 Task: Use the formula "DISC" in spreadsheet "Project portfolio".
Action: Mouse moved to (108, 92)
Screenshot: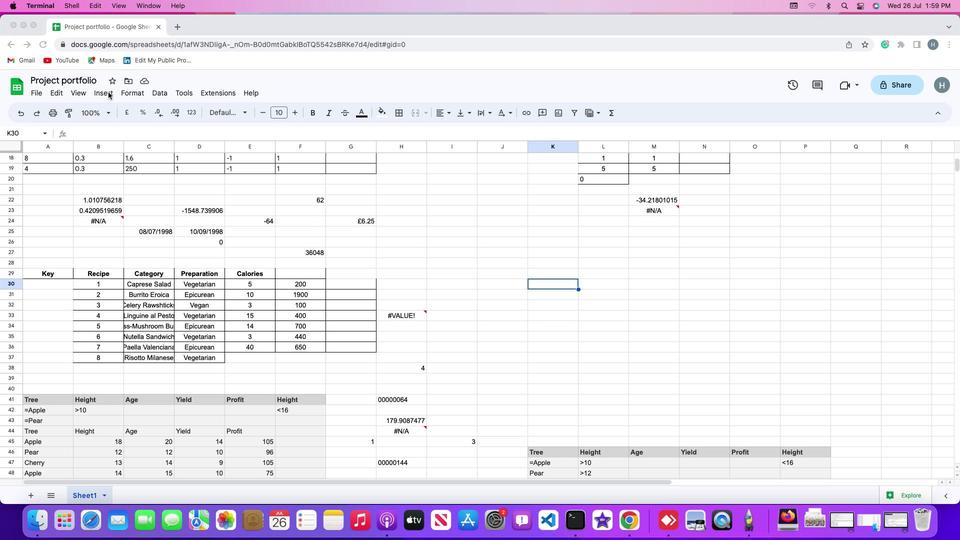 
Action: Mouse pressed left at (108, 92)
Screenshot: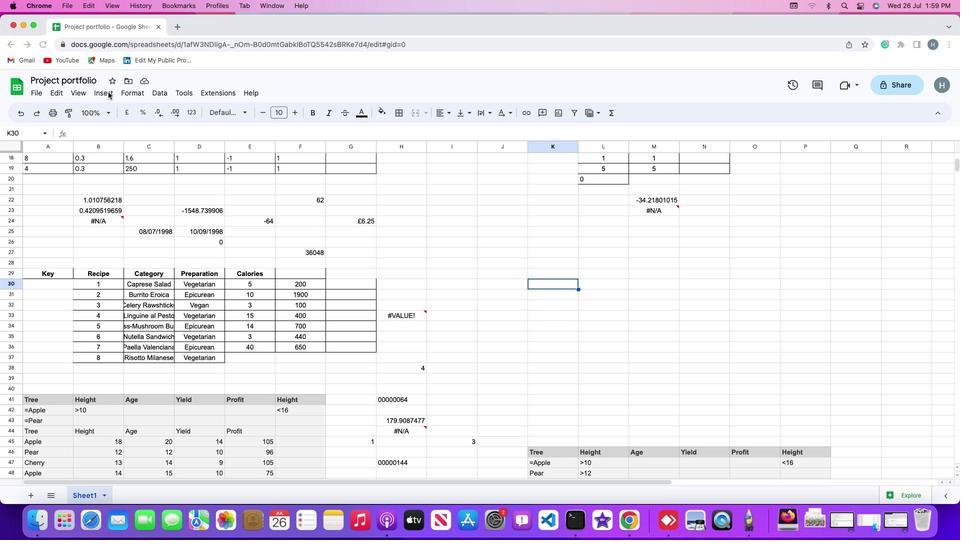 
Action: Mouse moved to (106, 94)
Screenshot: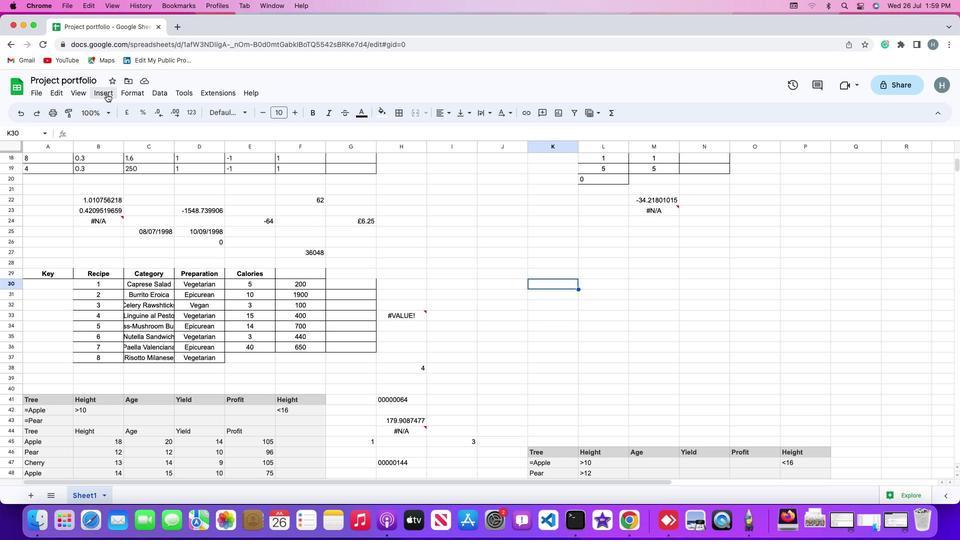 
Action: Mouse pressed left at (106, 94)
Screenshot: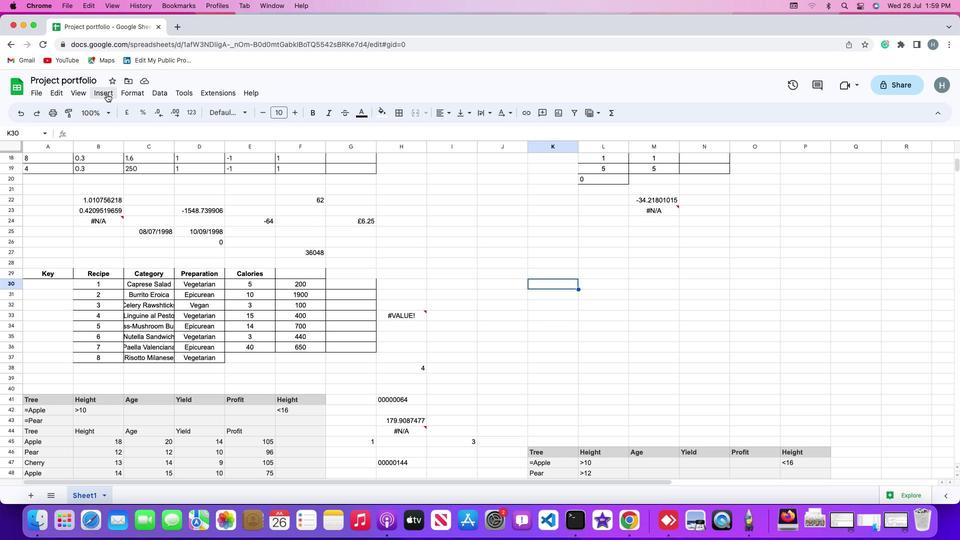 
Action: Mouse moved to (125, 253)
Screenshot: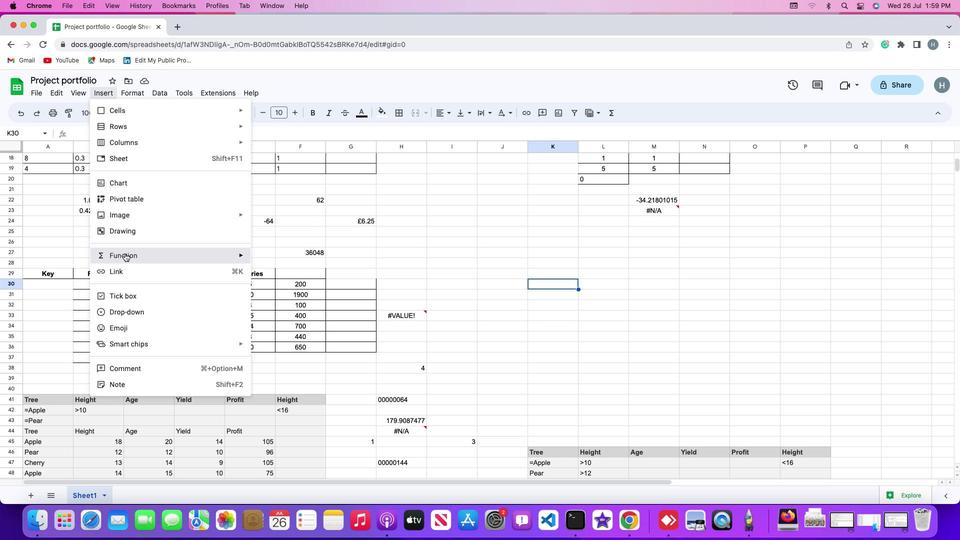 
Action: Mouse pressed left at (125, 253)
Screenshot: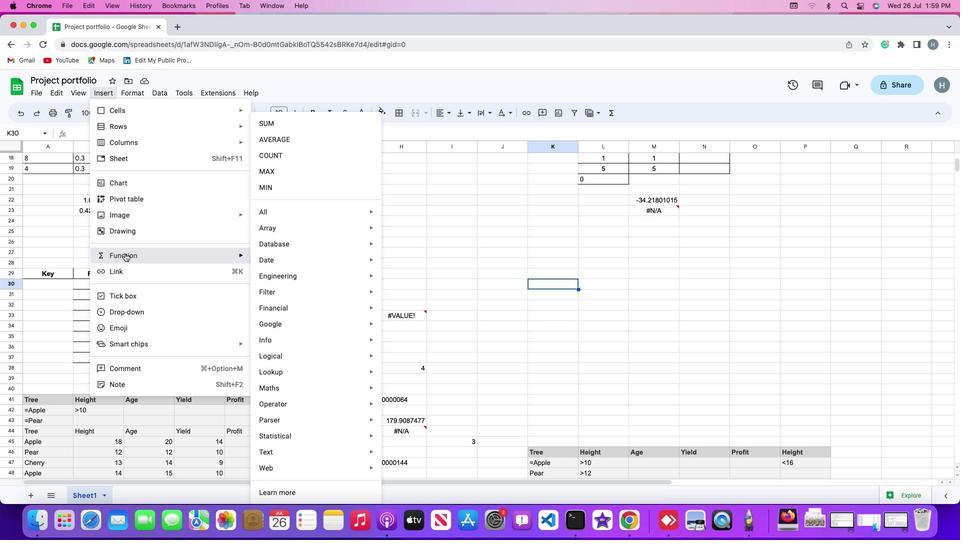 
Action: Mouse moved to (302, 212)
Screenshot: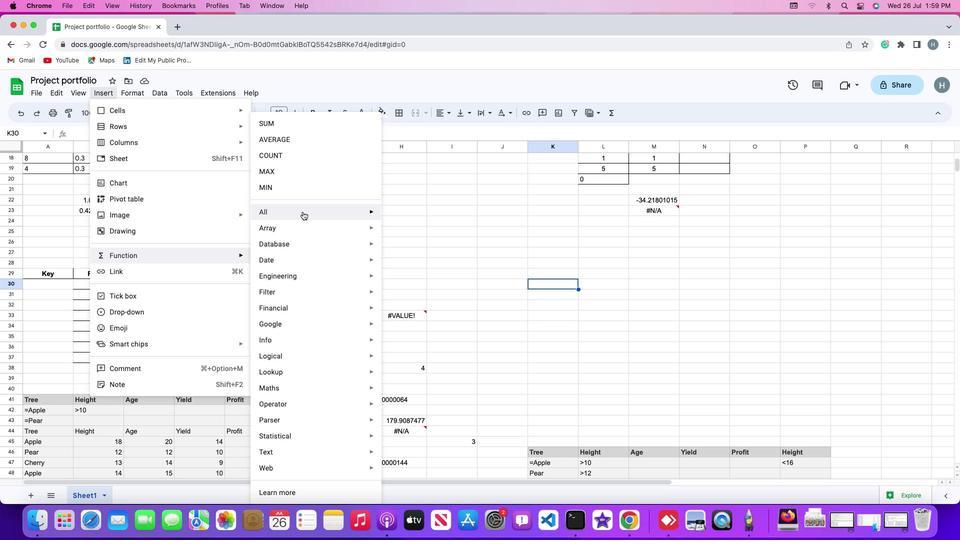 
Action: Mouse pressed left at (302, 212)
Screenshot: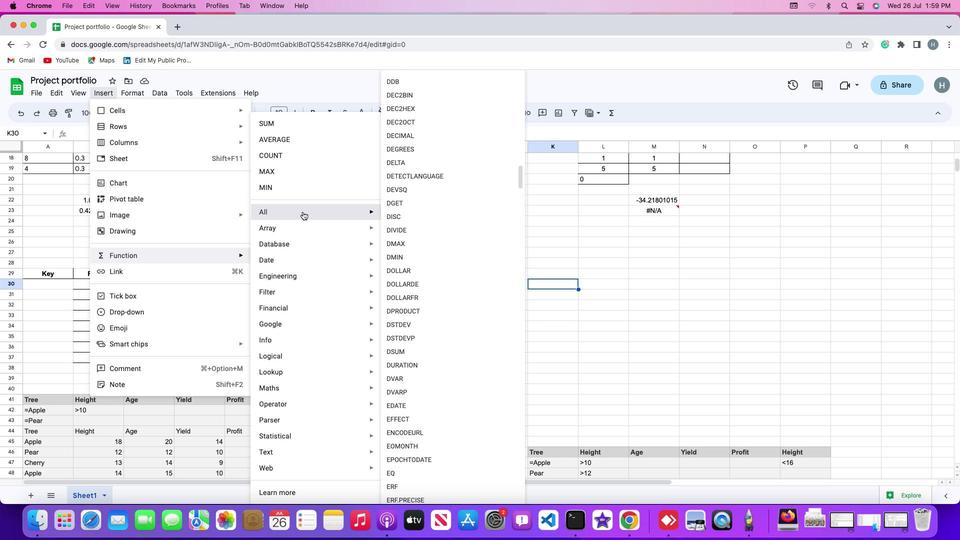 
Action: Mouse moved to (406, 214)
Screenshot: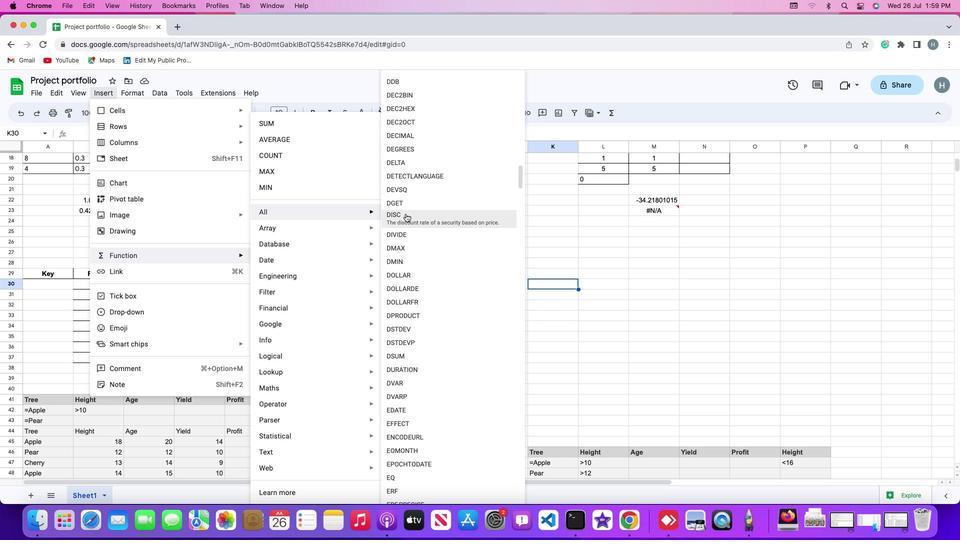 
Action: Mouse pressed left at (406, 214)
Screenshot: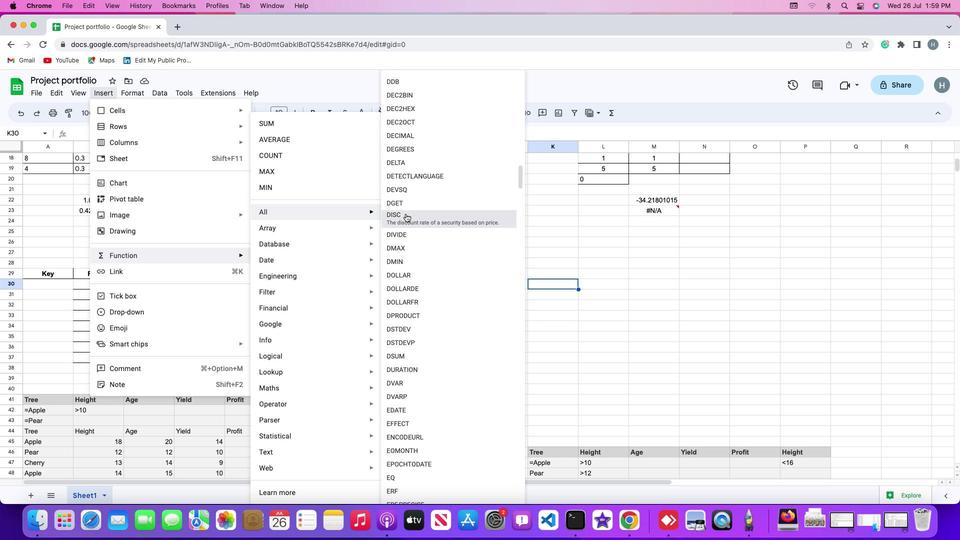 
Action: Mouse moved to (156, 232)
Screenshot: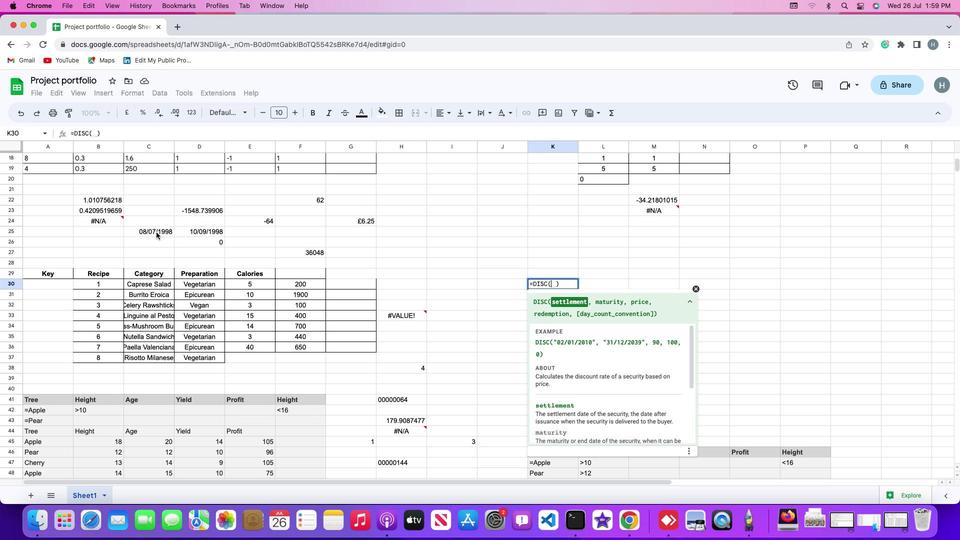 
Action: Mouse pressed left at (156, 232)
Screenshot: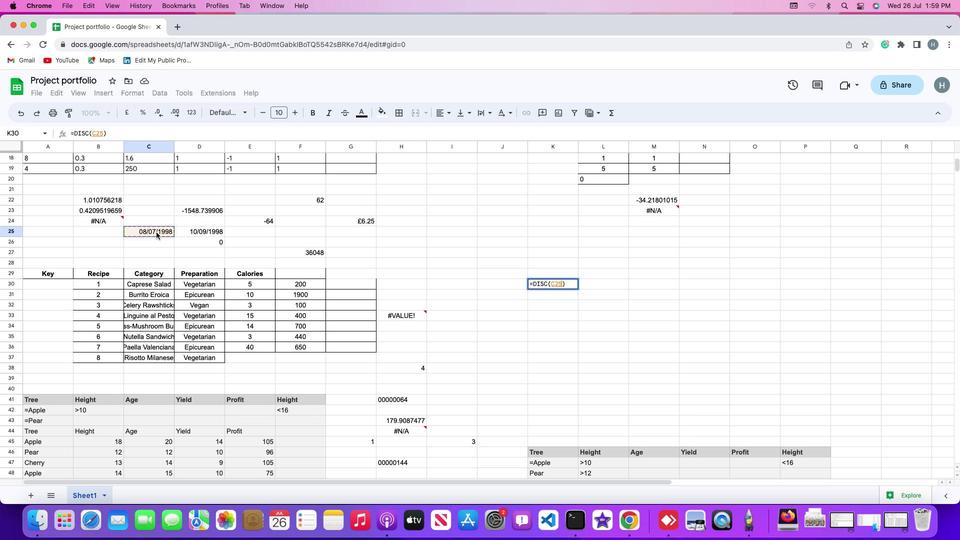 
Action: Key pressed ','
Screenshot: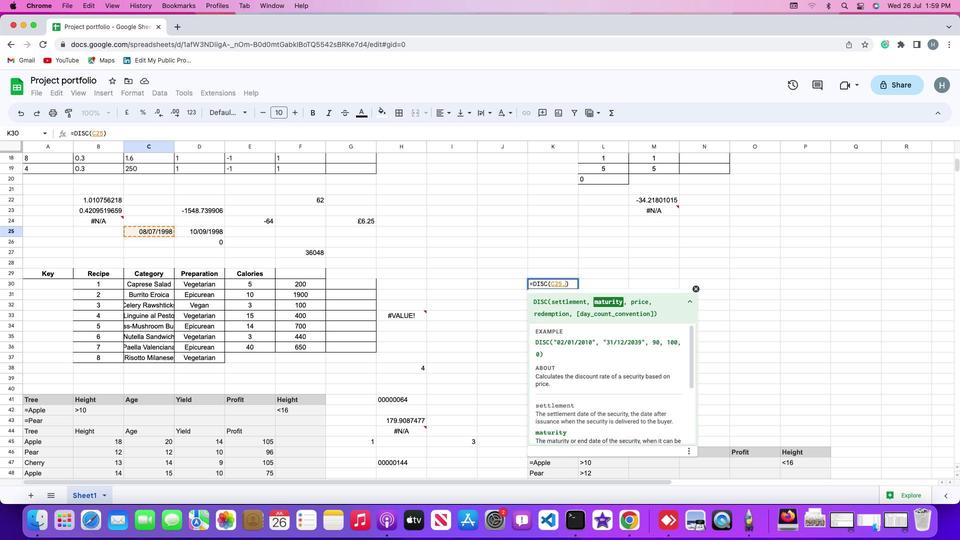 
Action: Mouse moved to (195, 231)
Screenshot: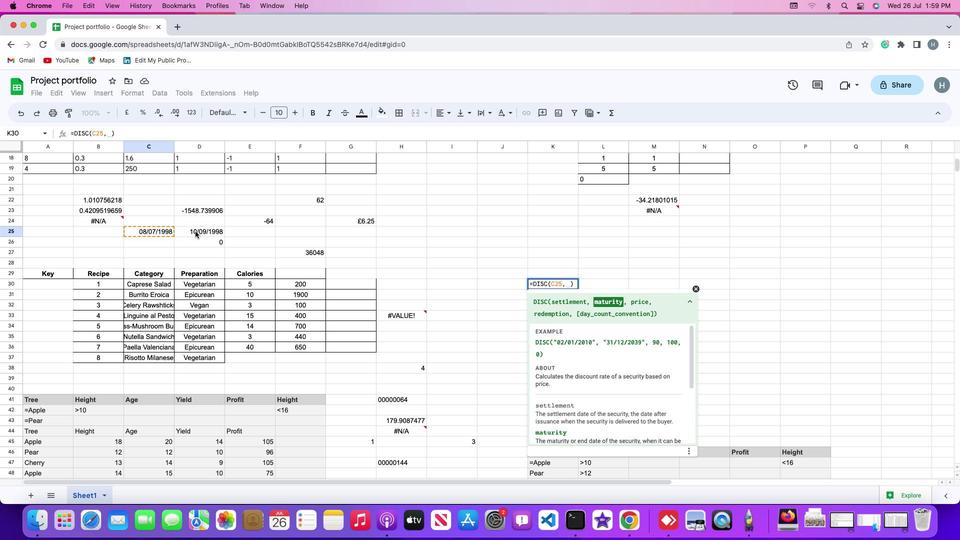 
Action: Mouse pressed left at (195, 231)
Screenshot: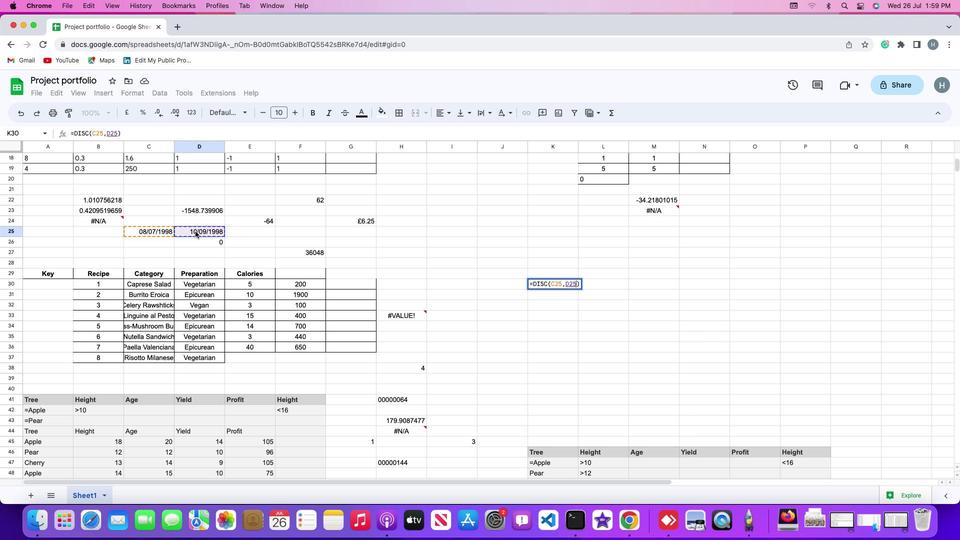 
Action: Key pressed ',''9''0'',''1''0''0'',''0'Key.enter
Screenshot: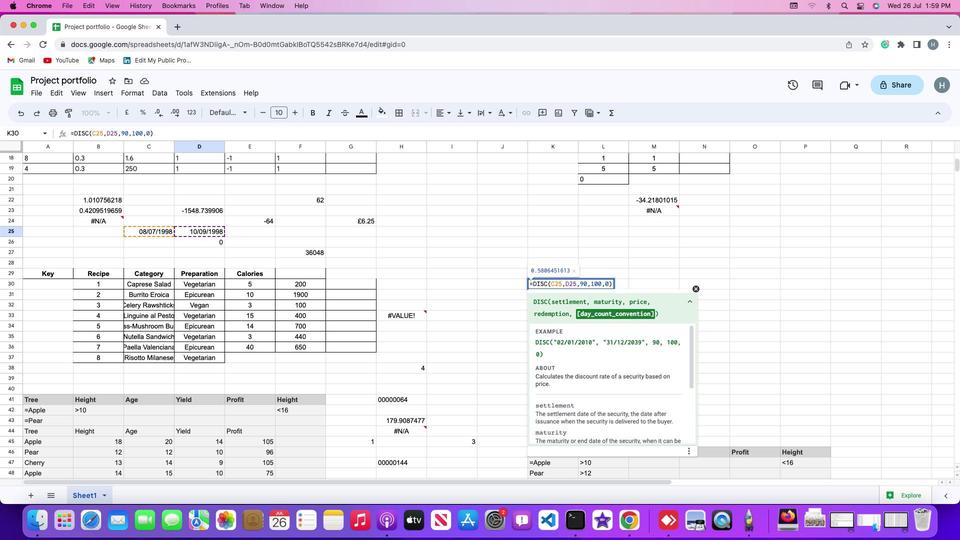 
